Task: Mute notifications from project management tools.
Action: Mouse moved to (174, 172)
Screenshot: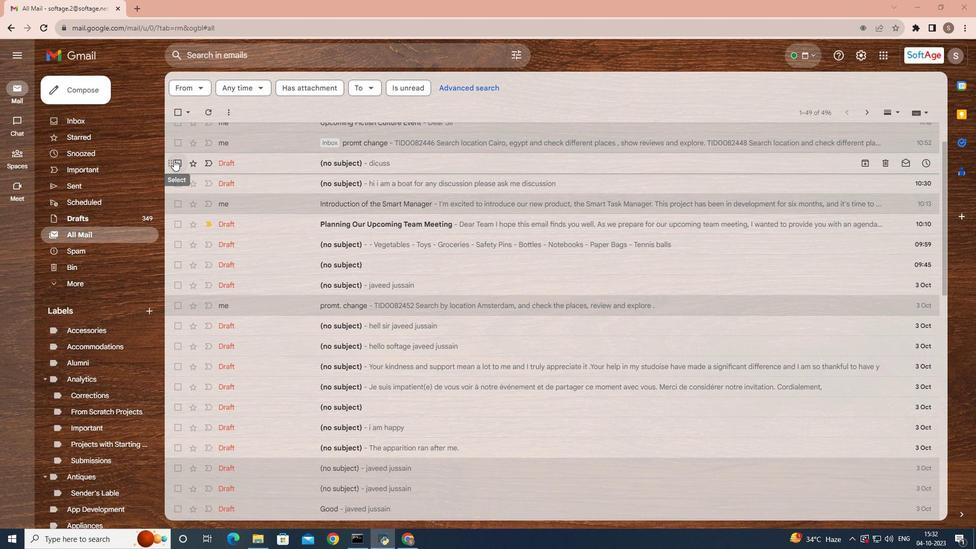 
Action: Mouse pressed left at (174, 172)
Screenshot: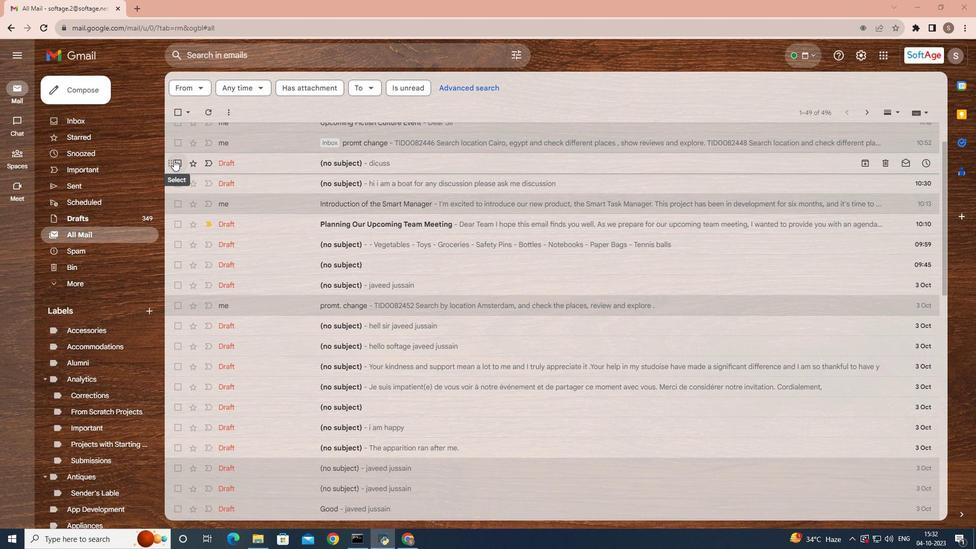 
Action: Mouse moved to (176, 189)
Screenshot: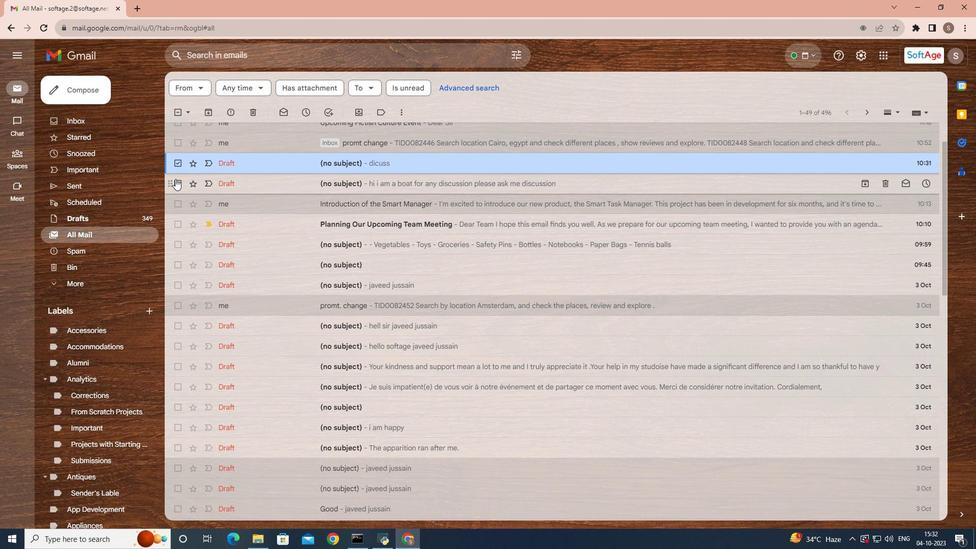 
Action: Mouse pressed left at (176, 189)
Screenshot: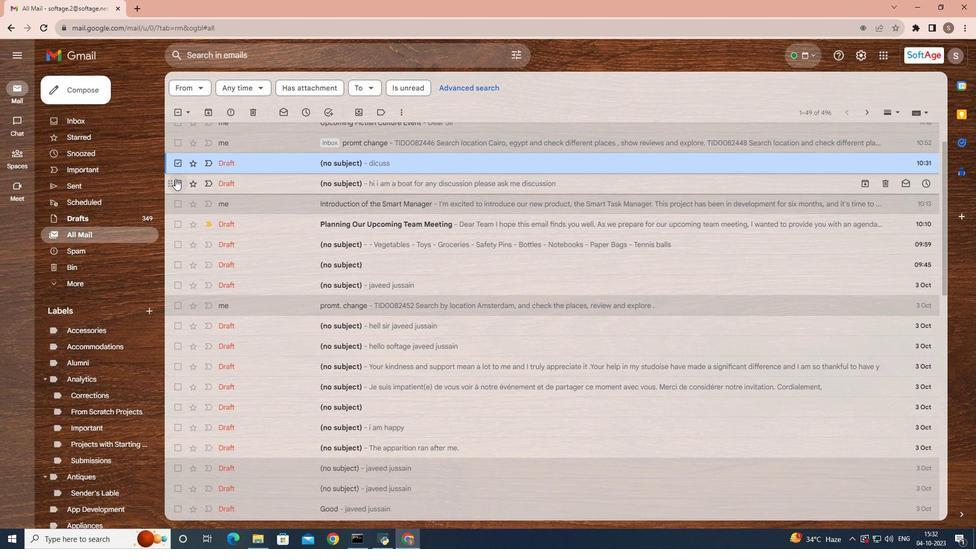 
Action: Mouse moved to (179, 211)
Screenshot: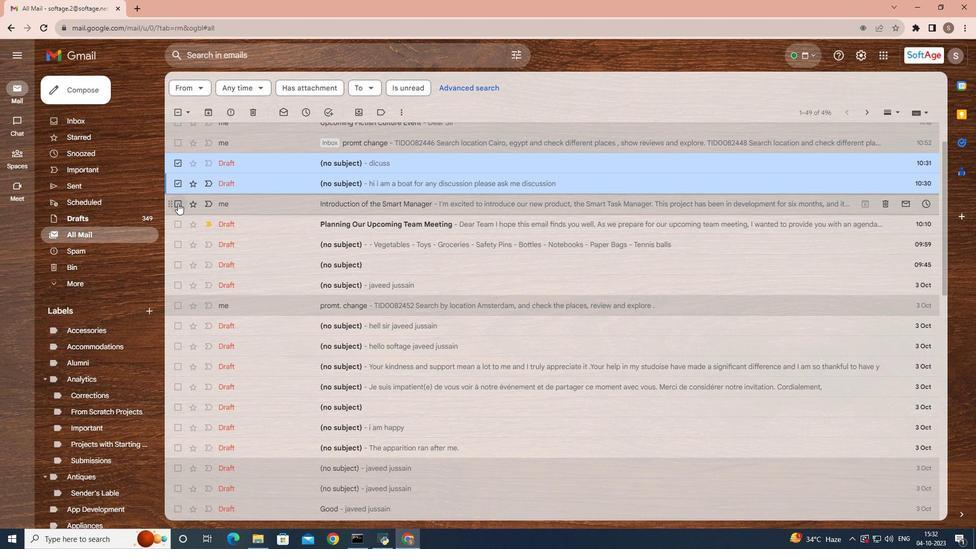 
Action: Mouse pressed left at (179, 211)
Screenshot: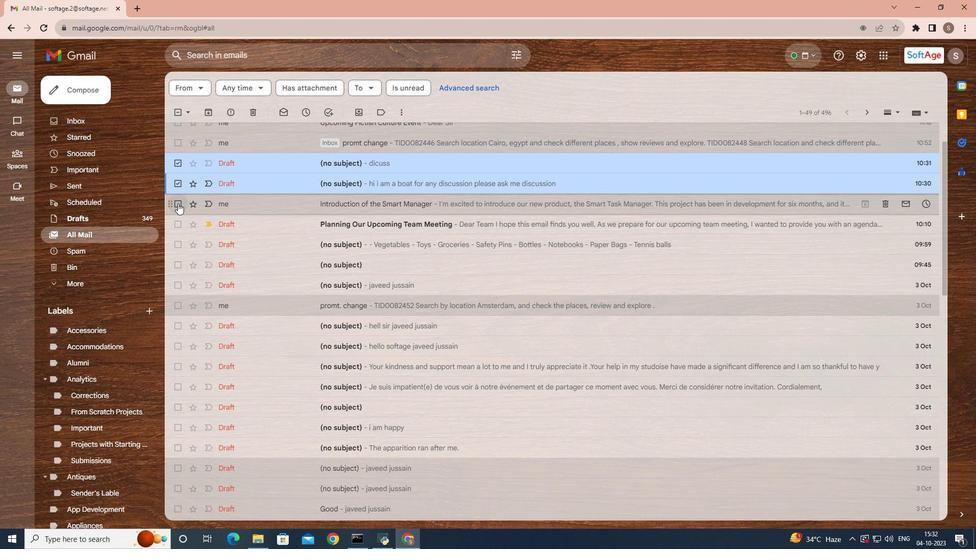 
Action: Mouse moved to (182, 231)
Screenshot: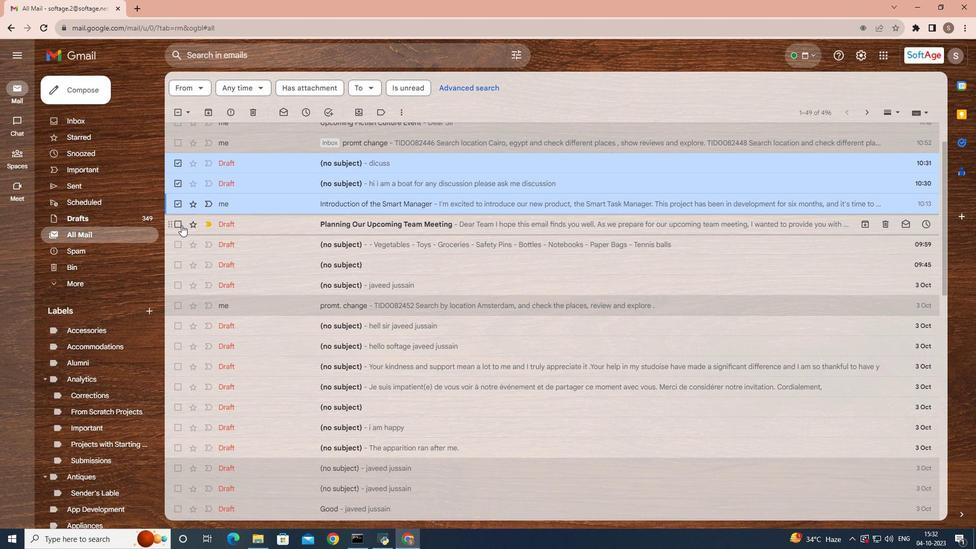 
Action: Mouse pressed left at (182, 231)
Screenshot: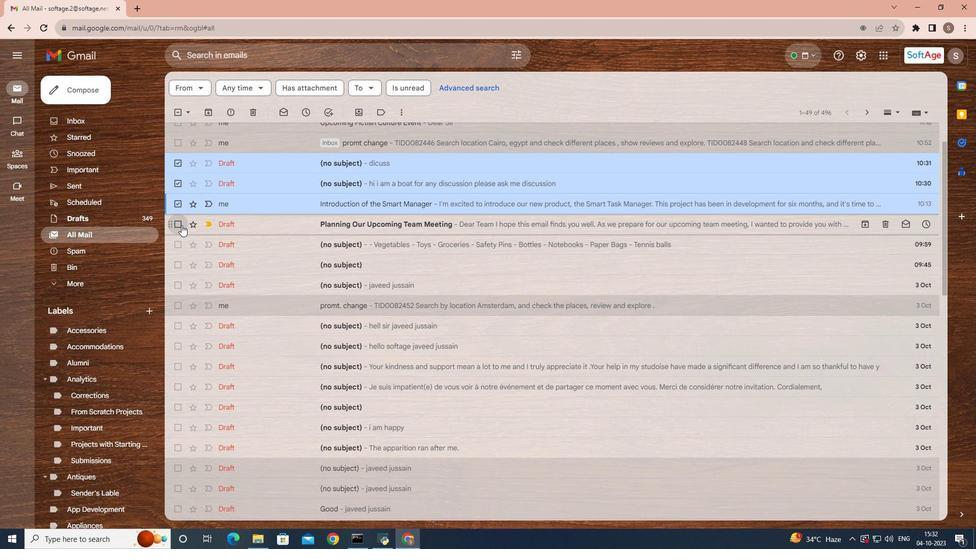 
Action: Mouse moved to (401, 128)
Screenshot: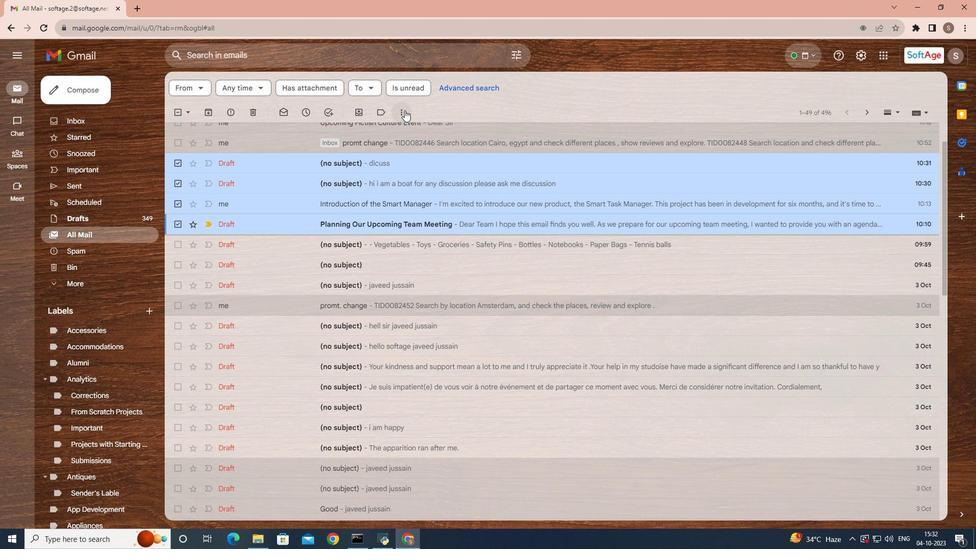 
Action: Mouse pressed left at (401, 128)
Screenshot: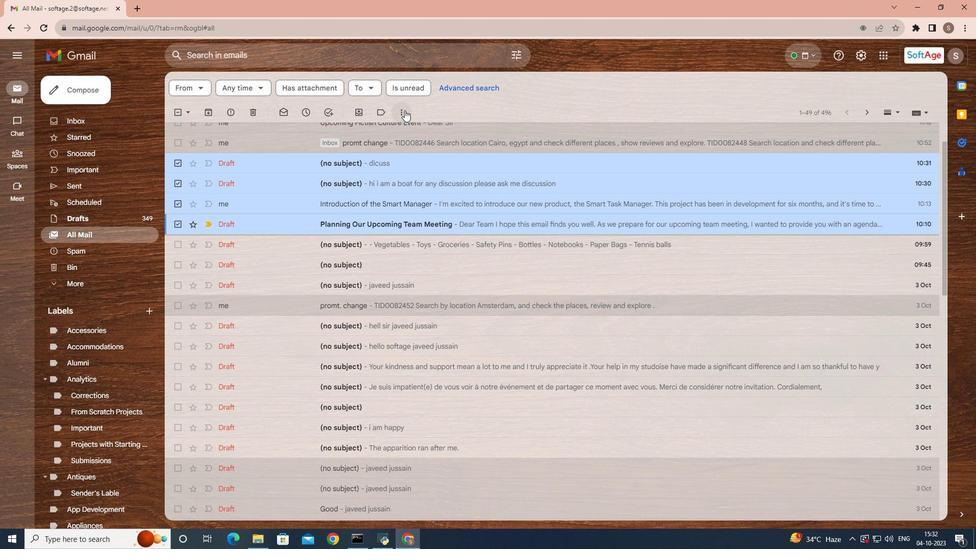 
Action: Mouse moved to (411, 229)
Screenshot: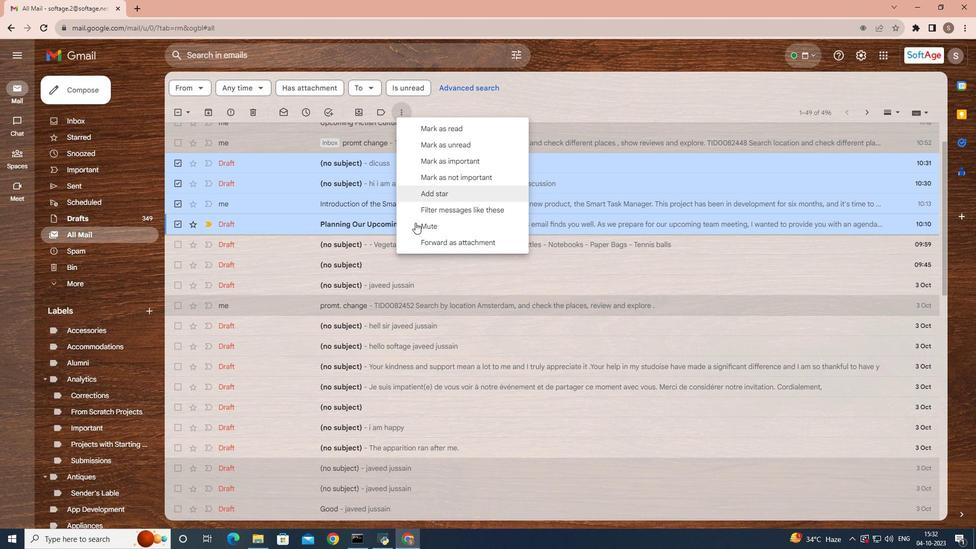 
Action: Mouse pressed left at (411, 229)
Screenshot: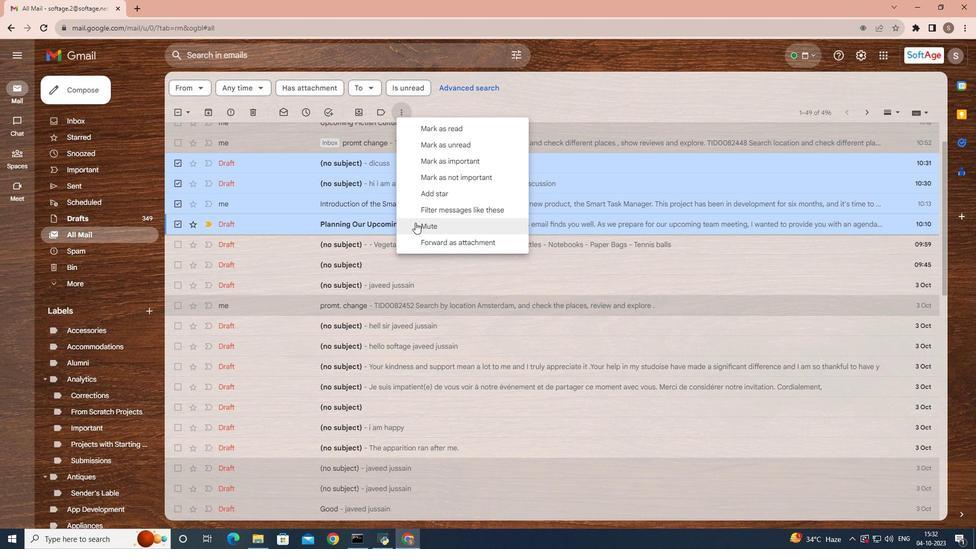 
Action: Mouse moved to (403, 122)
Screenshot: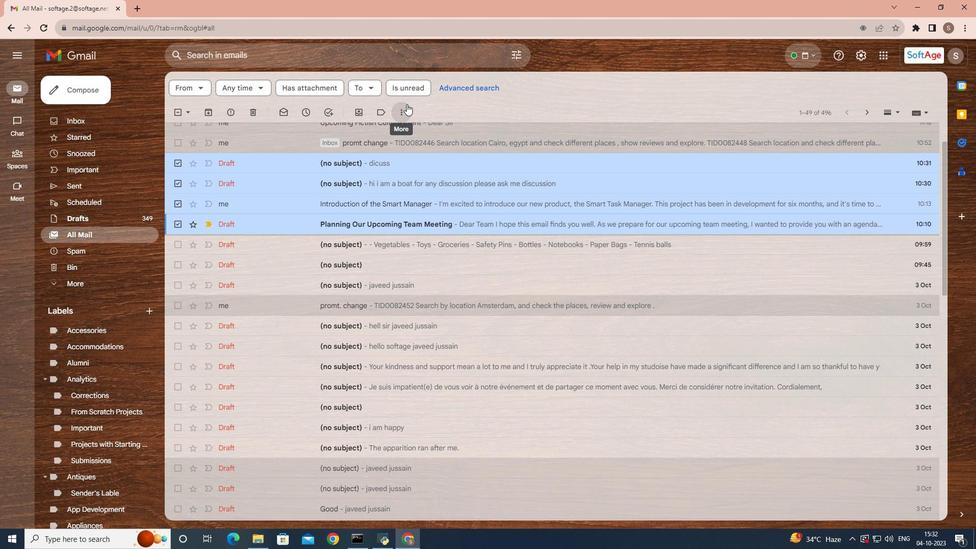 
Action: Mouse pressed left at (403, 122)
Screenshot: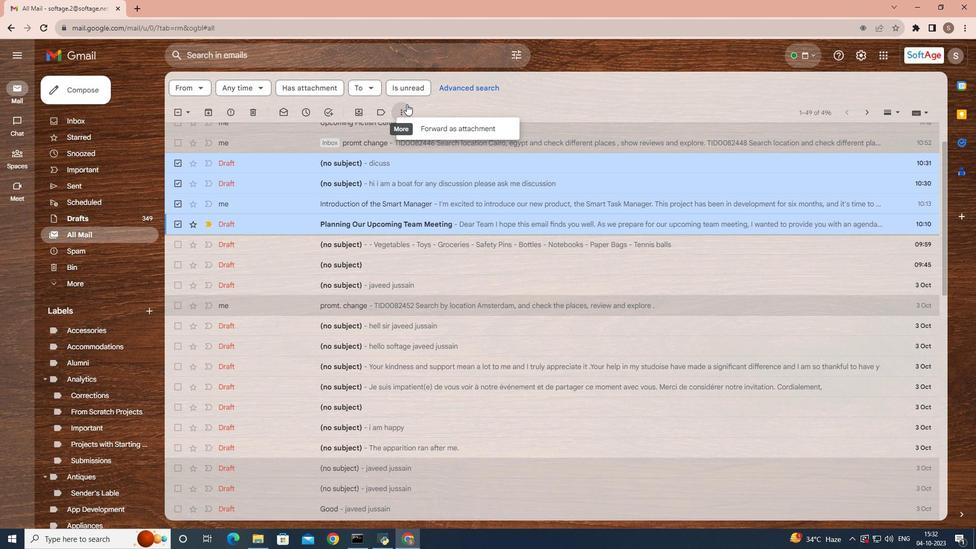 
Action: Mouse moved to (433, 229)
Screenshot: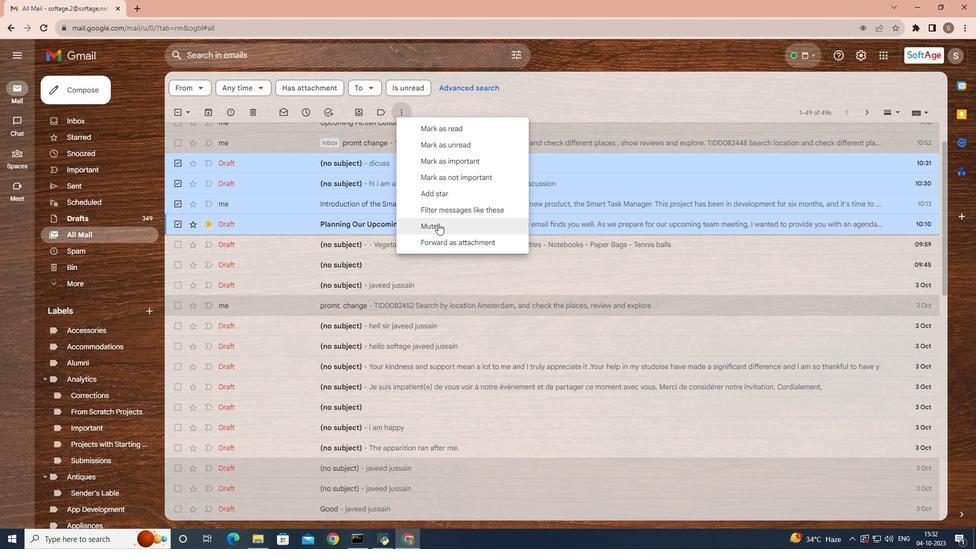 
Action: Mouse pressed left at (433, 229)
Screenshot: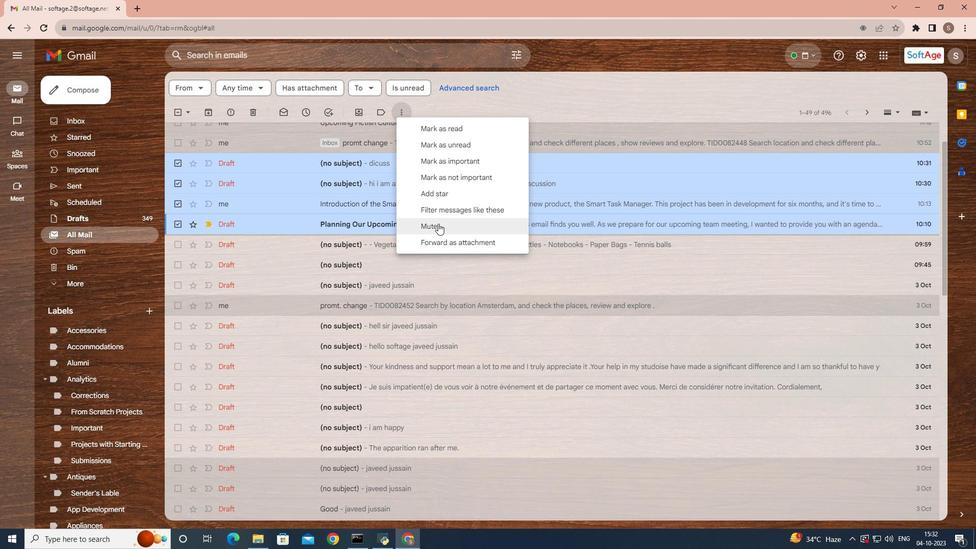 
